 Task: Measure the distance between Nashville and Percy Warner Park.
Action: Mouse moved to (236, 62)
Screenshot: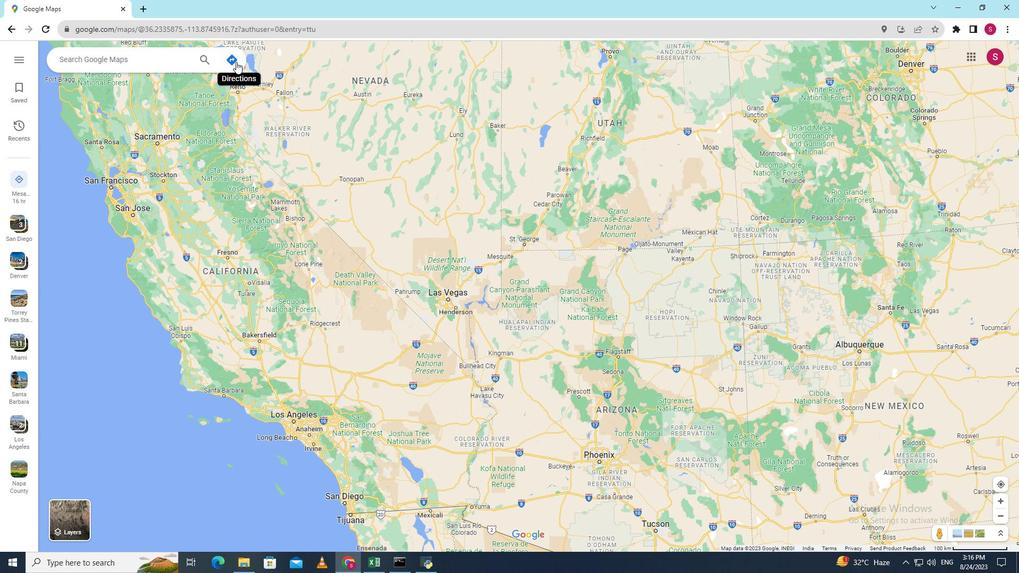 
Action: Mouse pressed left at (236, 62)
Screenshot: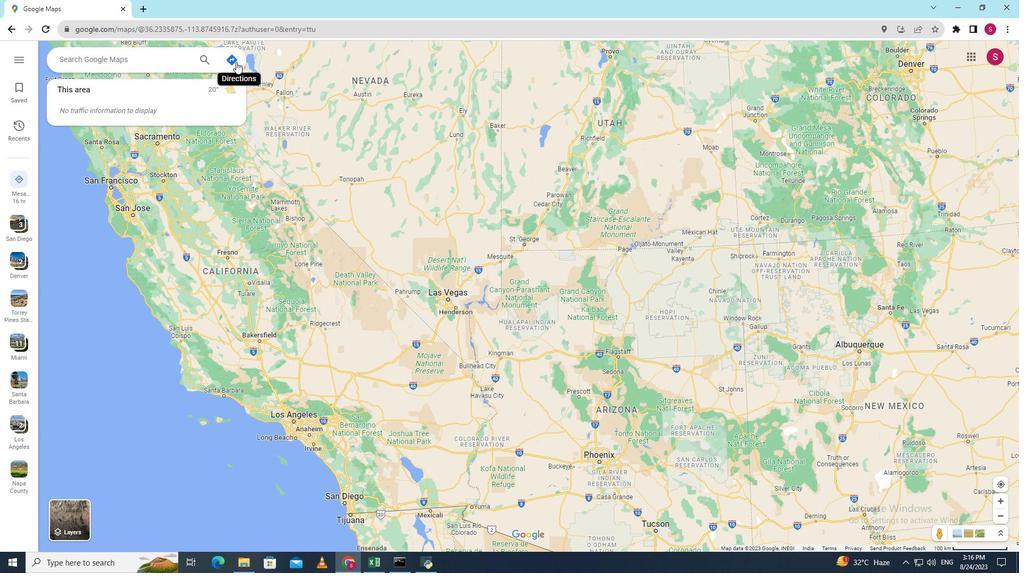 
Action: Key pressed <Key.shift><Key.shift><Key.shift><Key.shift>Nashville
Screenshot: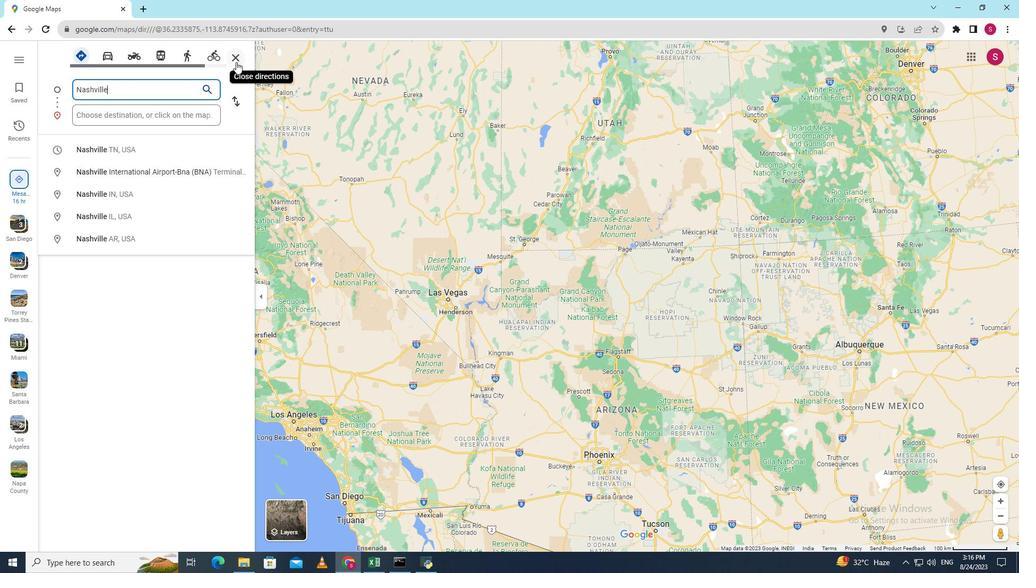 
Action: Mouse moved to (167, 113)
Screenshot: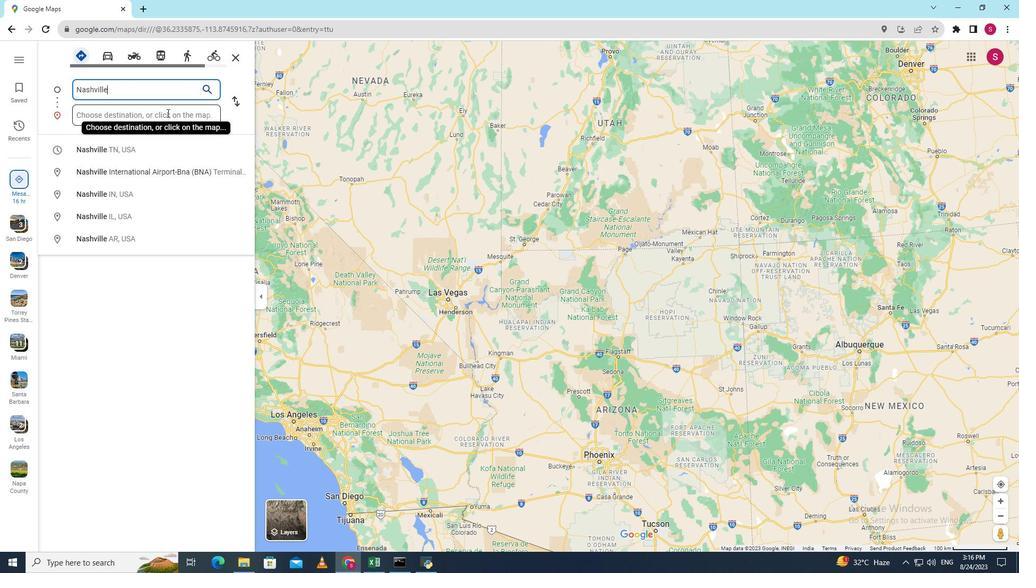 
Action: Mouse pressed left at (167, 113)
Screenshot: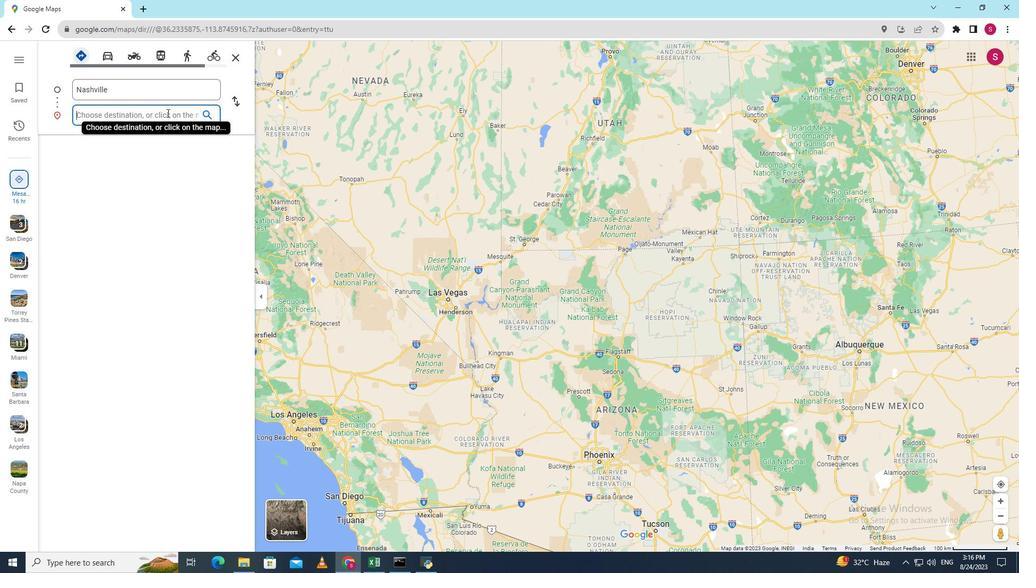
Action: Mouse moved to (167, 113)
Screenshot: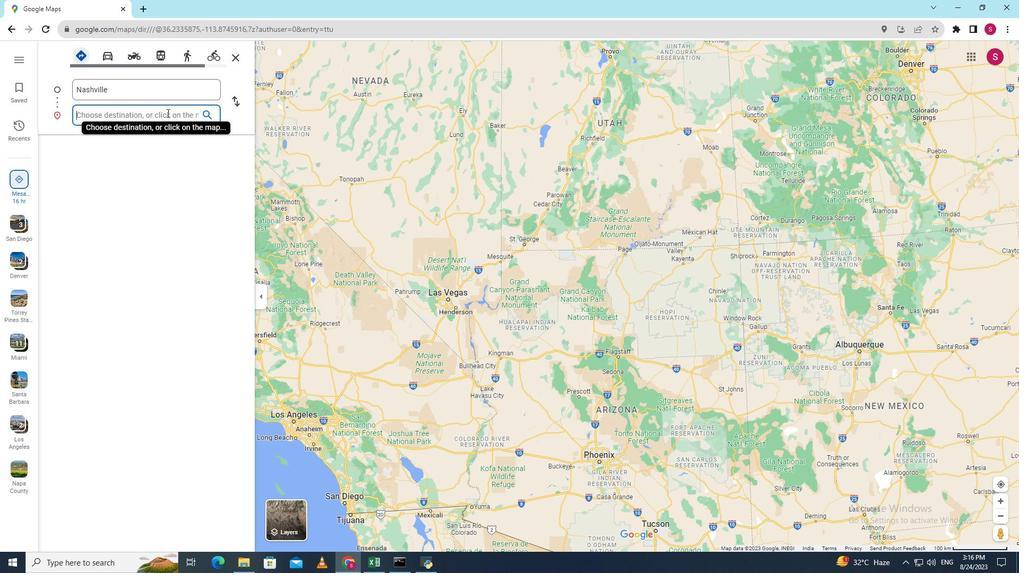
Action: Key pressed <Key.shift><Key.shift><Key.shift><Key.shift><Key.shift><Key.shift><Key.shift><Key.shift>Percy<Key.space><Key.shift><Key.shift><Key.shift><Key.shift><Key.shift><Key.shift><Key.shift><Key.shift><Key.shift><Key.shift><Key.shift><Key.shift><Key.shift><Key.shift><Key.shift><Key.shift>Warner<Key.space><Key.shift><Key.shift><Key.shift><Key.shift><Key.shift>Park<Key.enter>
Screenshot: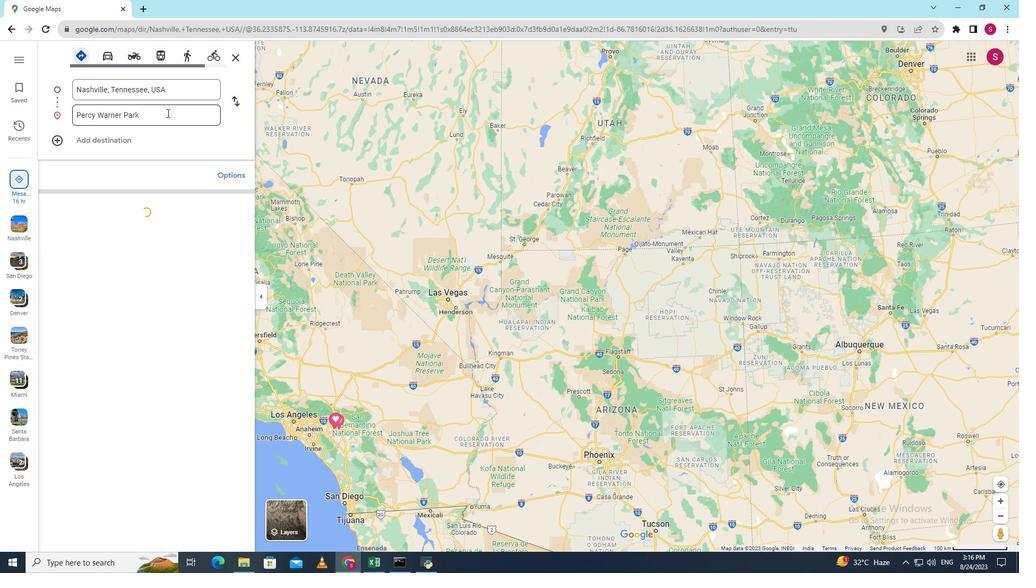 
Action: Mouse moved to (718, 185)
Screenshot: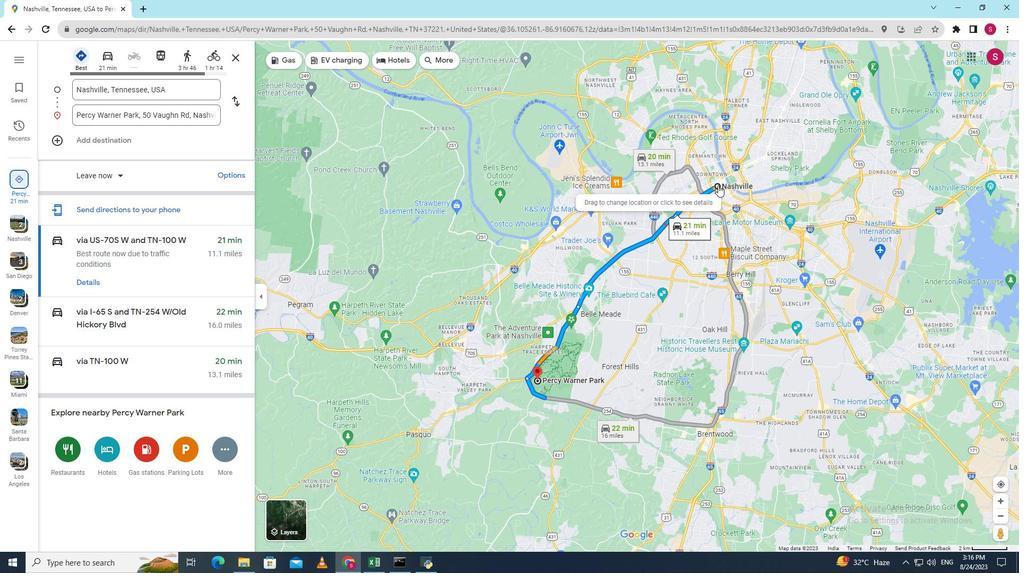 
Action: Mouse pressed right at (718, 185)
Screenshot: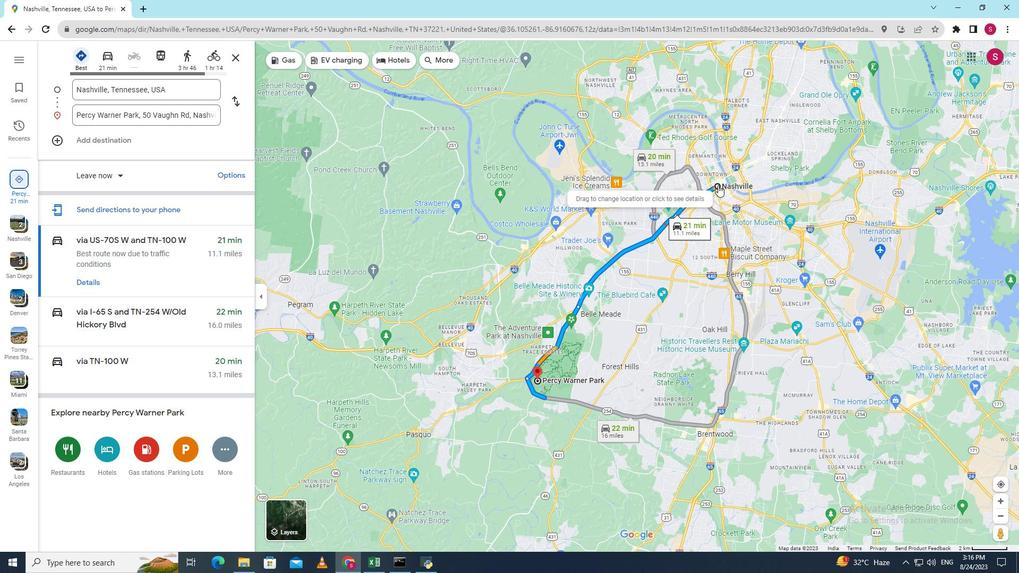 
Action: Mouse moved to (737, 265)
Screenshot: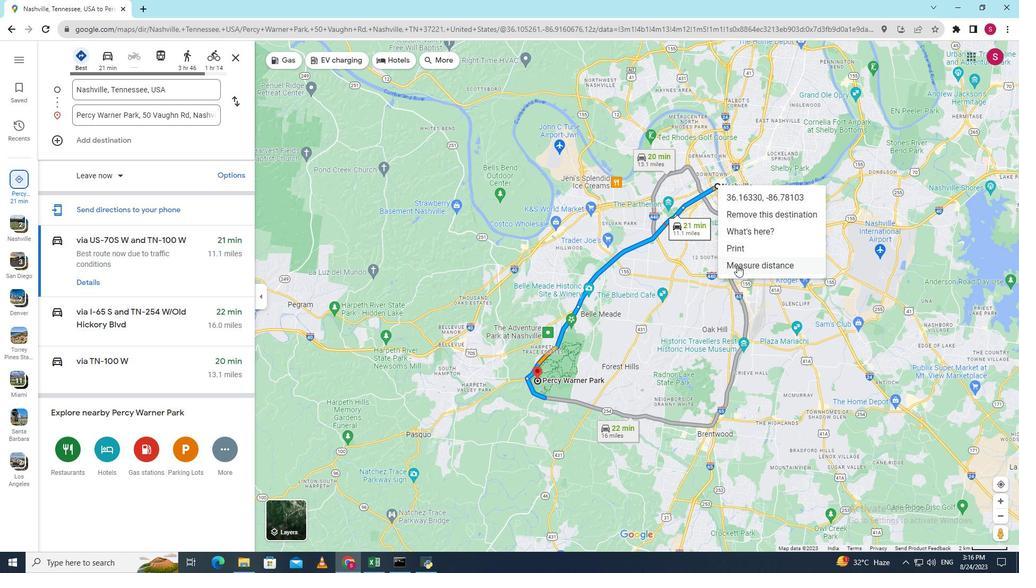 
Action: Mouse pressed left at (737, 265)
Screenshot: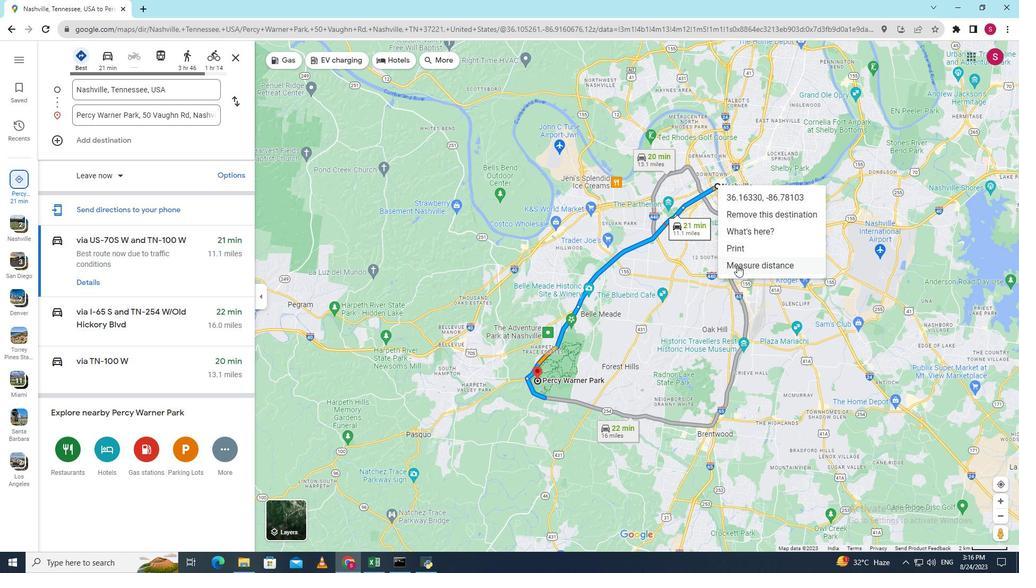 
Action: Mouse moved to (538, 381)
Screenshot: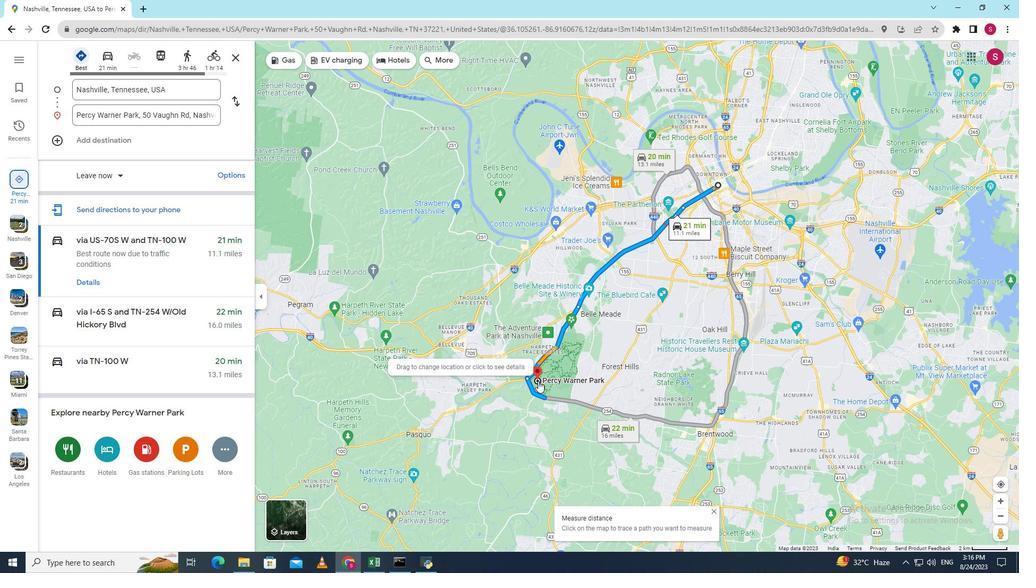 
Action: Mouse pressed right at (538, 381)
Screenshot: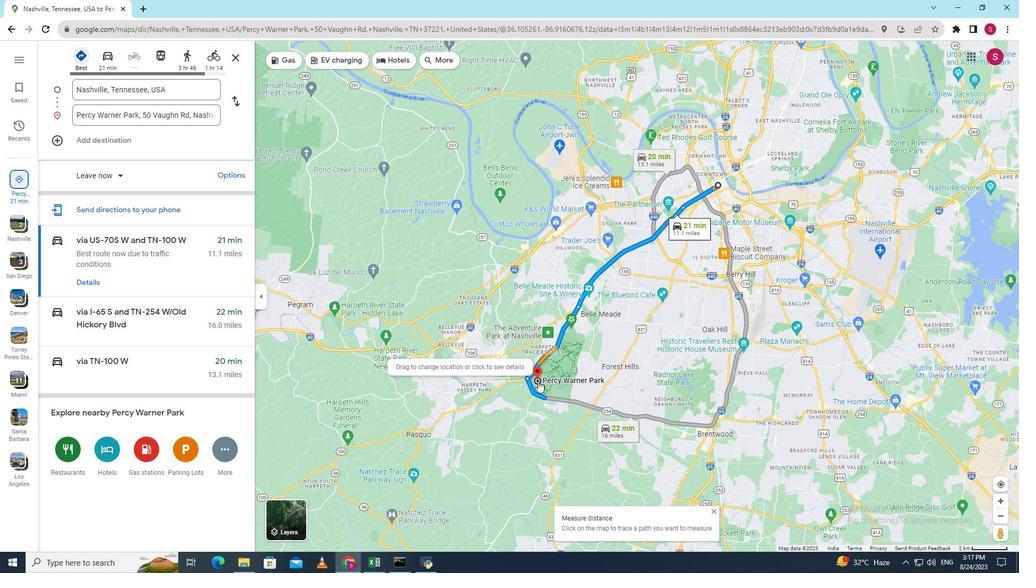
Action: Mouse moved to (574, 462)
Screenshot: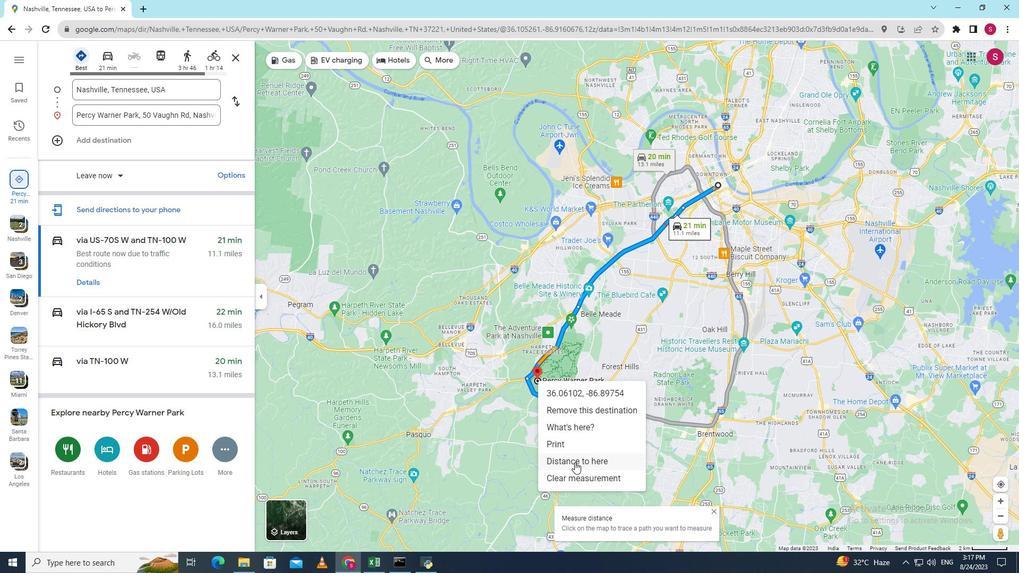 
Action: Mouse pressed left at (574, 462)
Screenshot: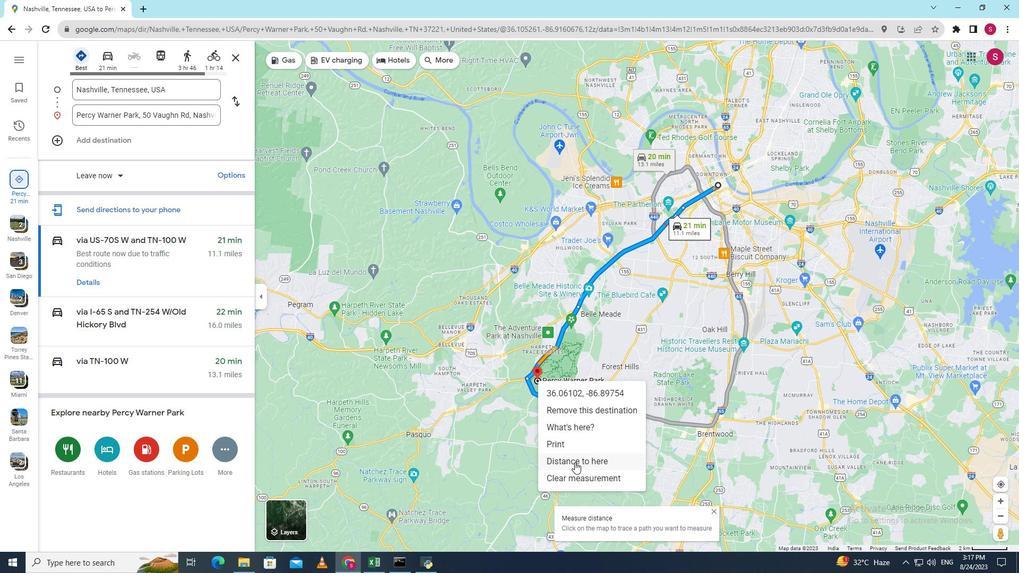 
Action: Mouse moved to (569, 524)
Screenshot: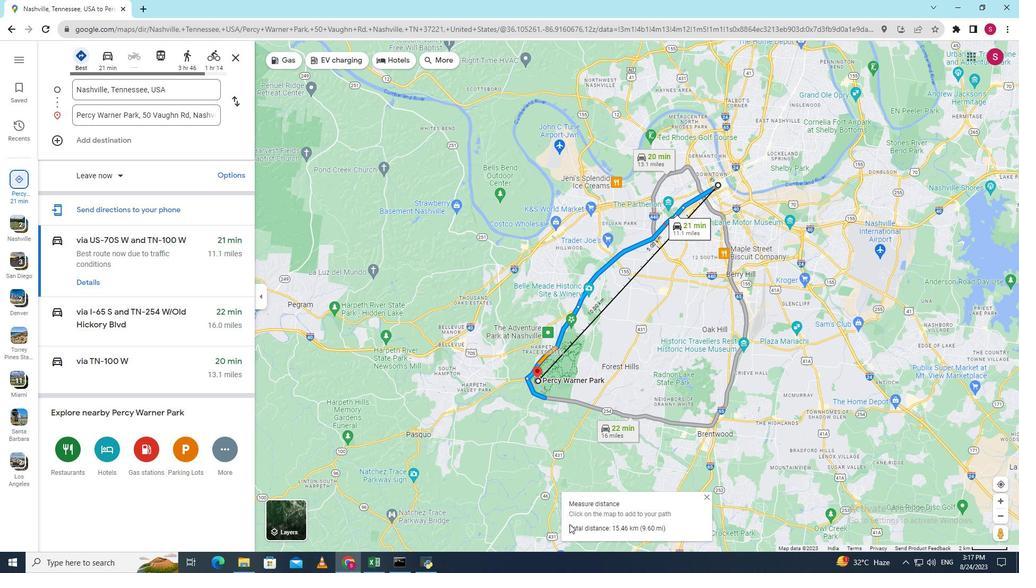 
Action: Mouse pressed left at (569, 524)
Screenshot: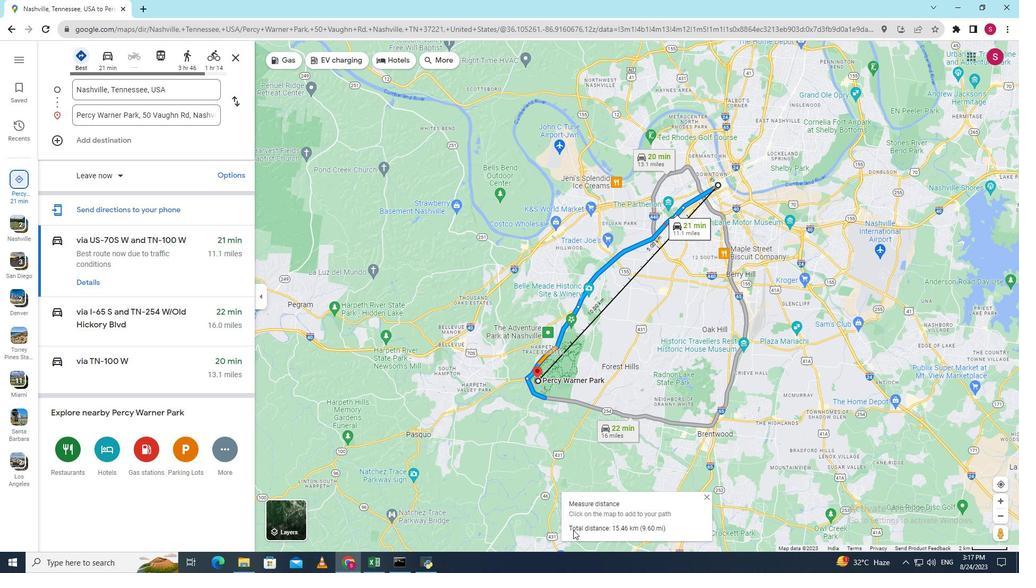 
Action: Mouse moved to (680, 536)
Screenshot: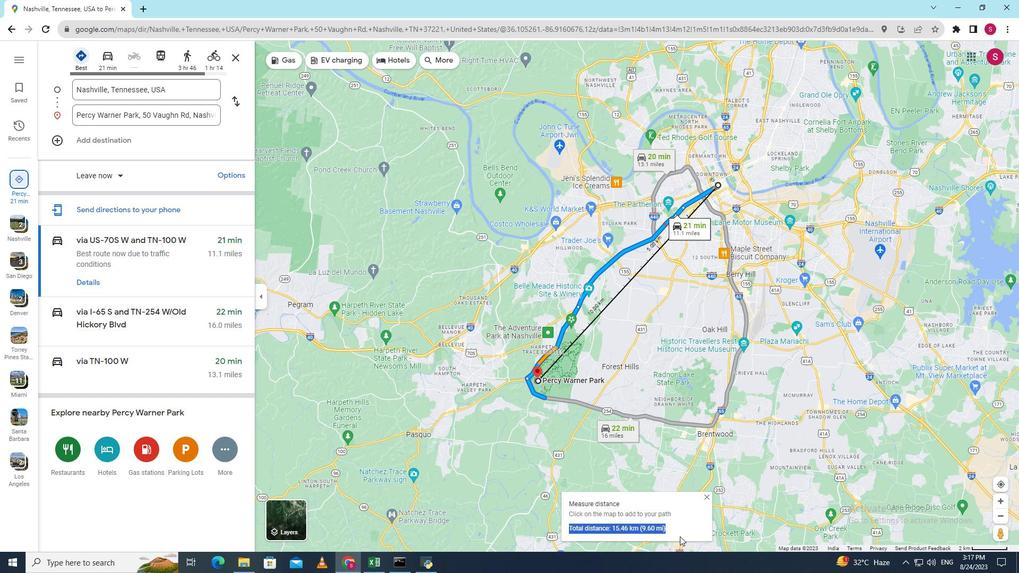 
